 Task: Change  the formatting of the data to 'Which is Less than 10, 'In conditional formating, put the option 'Light Red Fill with Drak Red Text. 'add another formatting option Format As Table, insert the option 'Blue Table style Light 9 'In the sheet  Data Collection Spreadsheetbook
Action: Mouse moved to (184, 178)
Screenshot: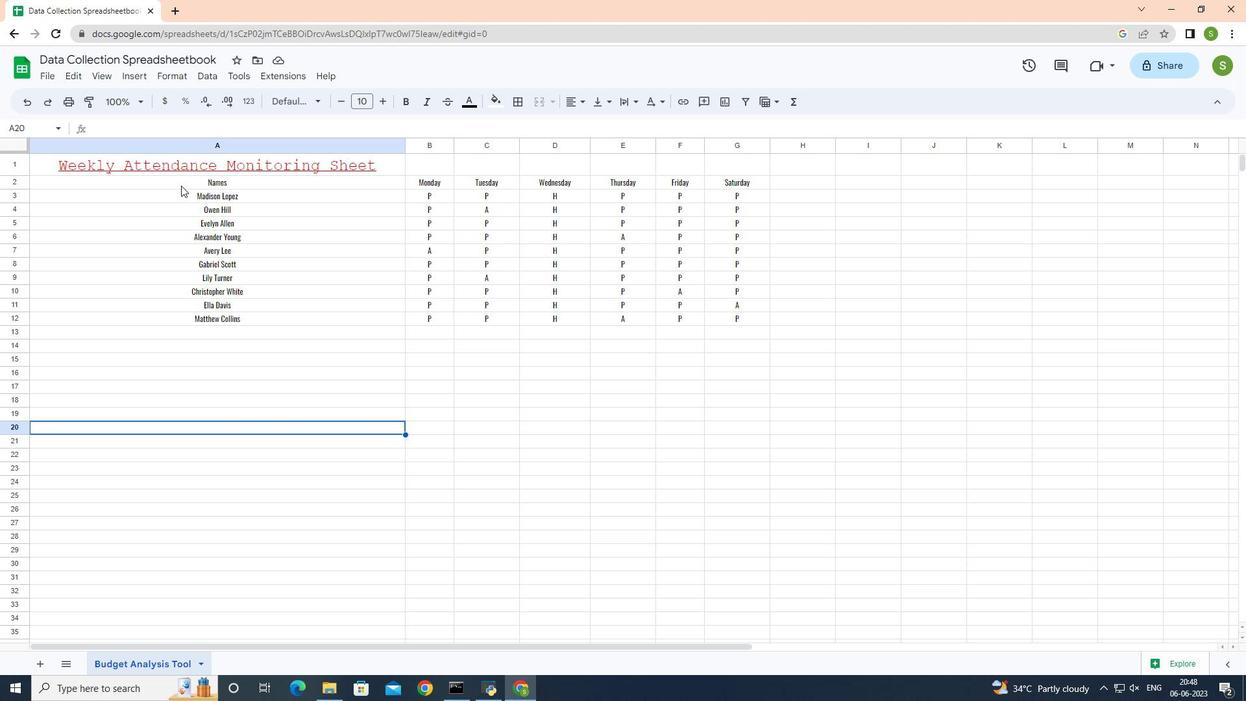 
Action: Mouse pressed left at (184, 178)
Screenshot: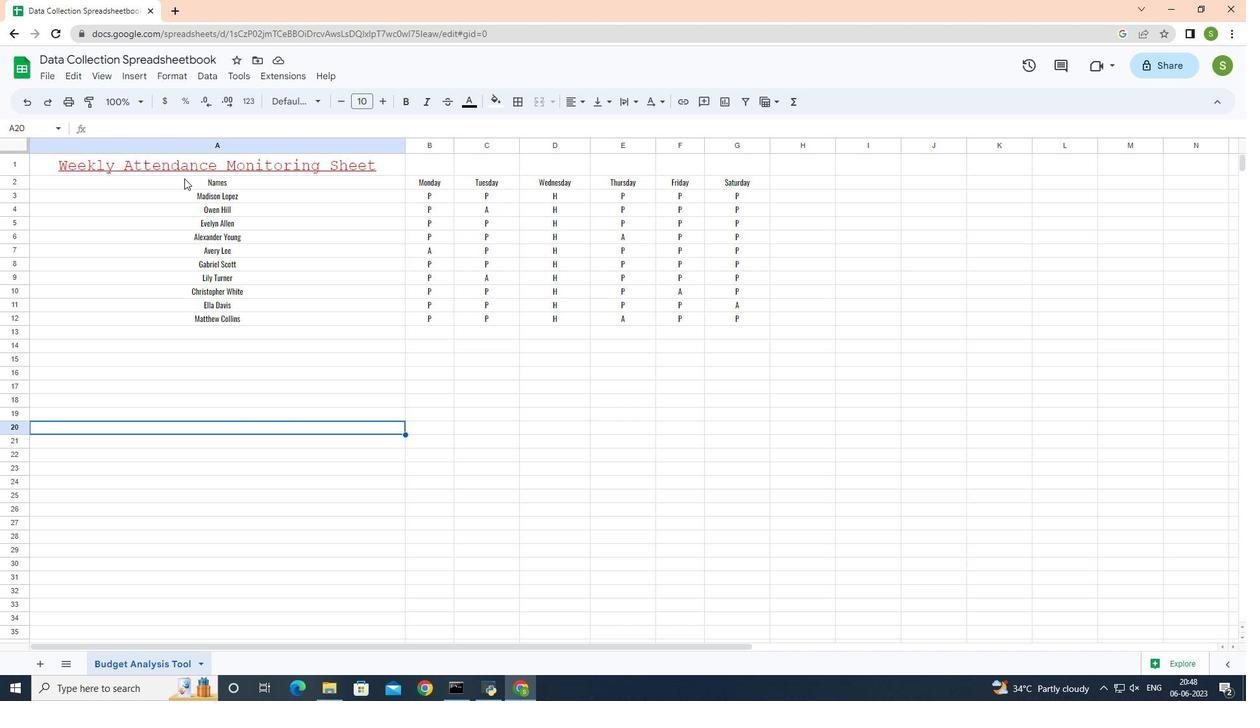 
Action: Mouse moved to (177, 77)
Screenshot: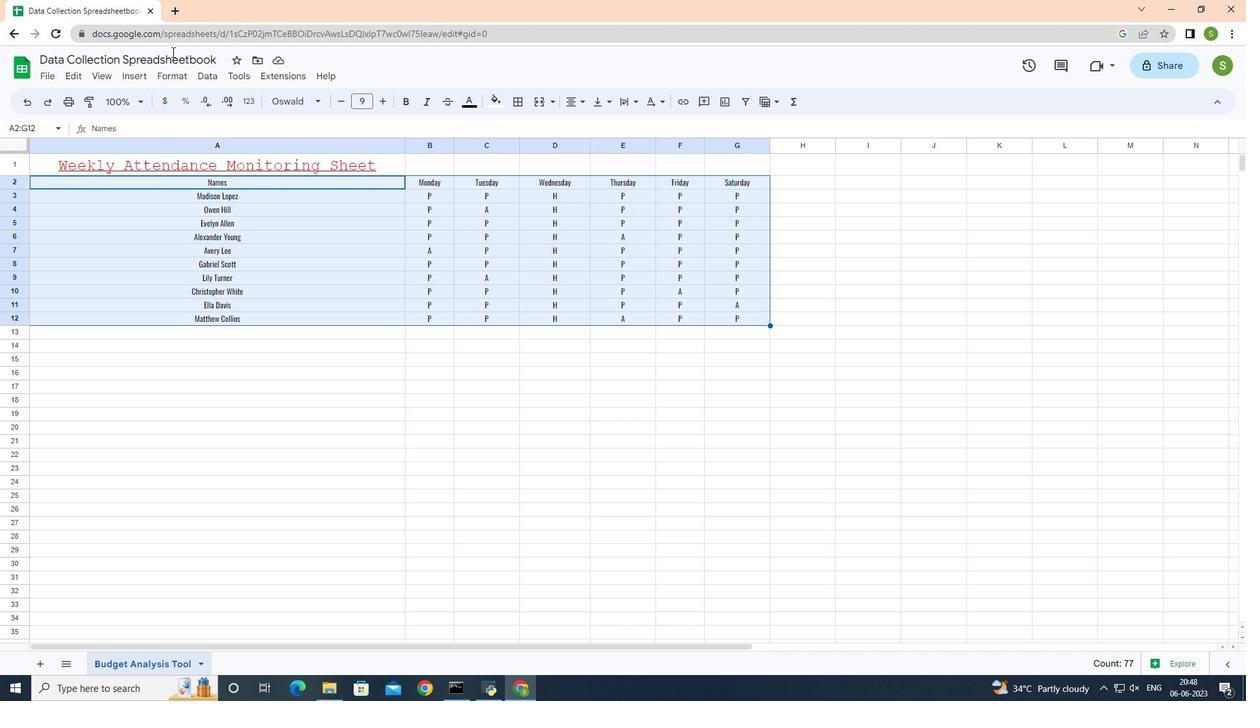 
Action: Mouse pressed left at (177, 77)
Screenshot: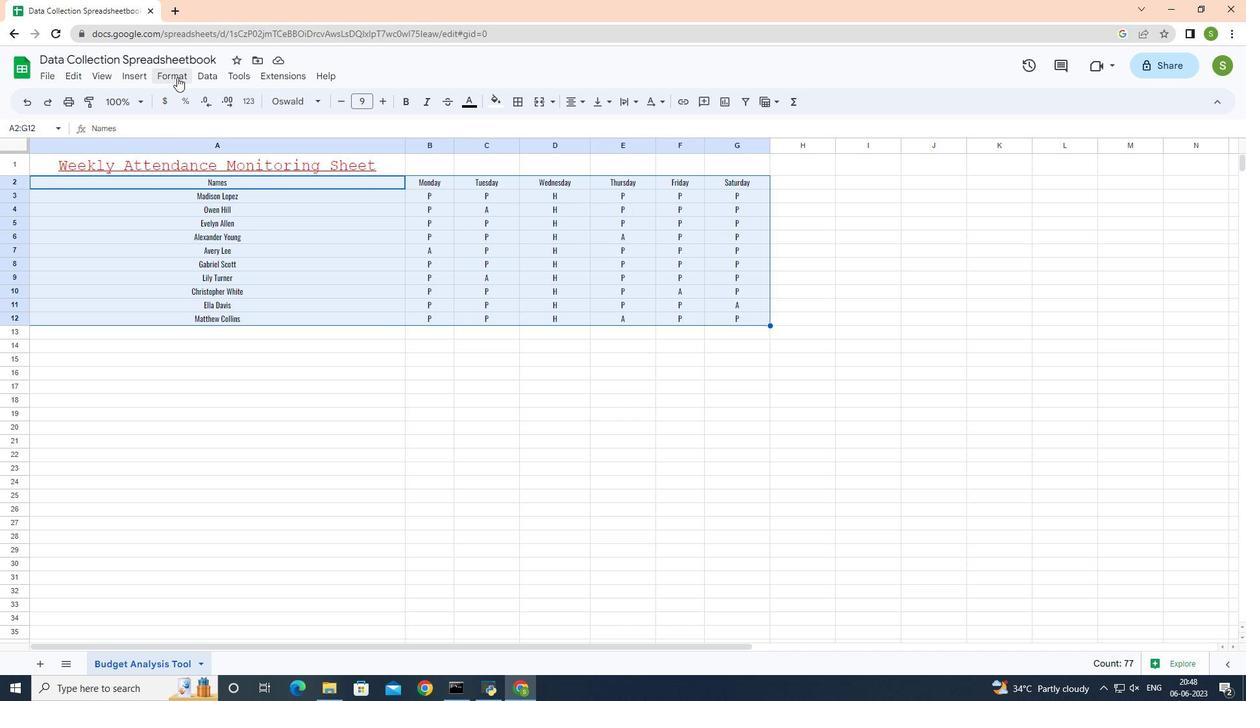 
Action: Mouse moved to (211, 295)
Screenshot: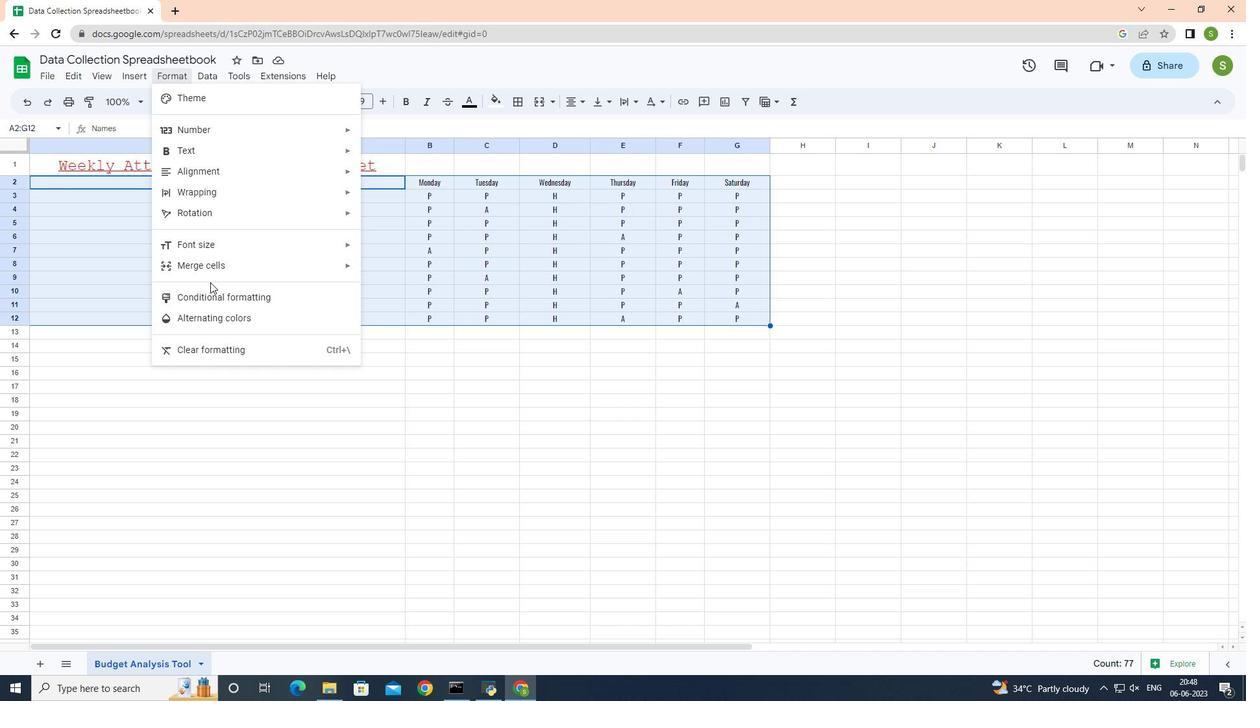 
Action: Mouse pressed left at (211, 295)
Screenshot: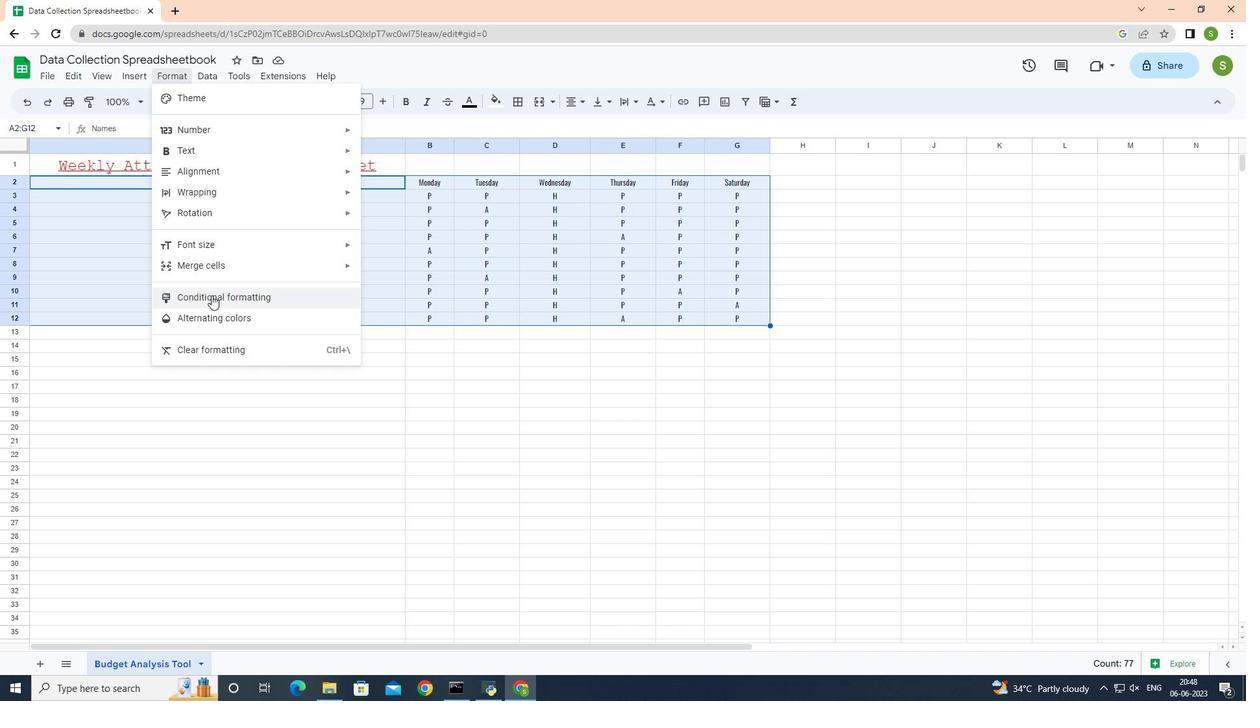 
Action: Mouse moved to (1113, 277)
Screenshot: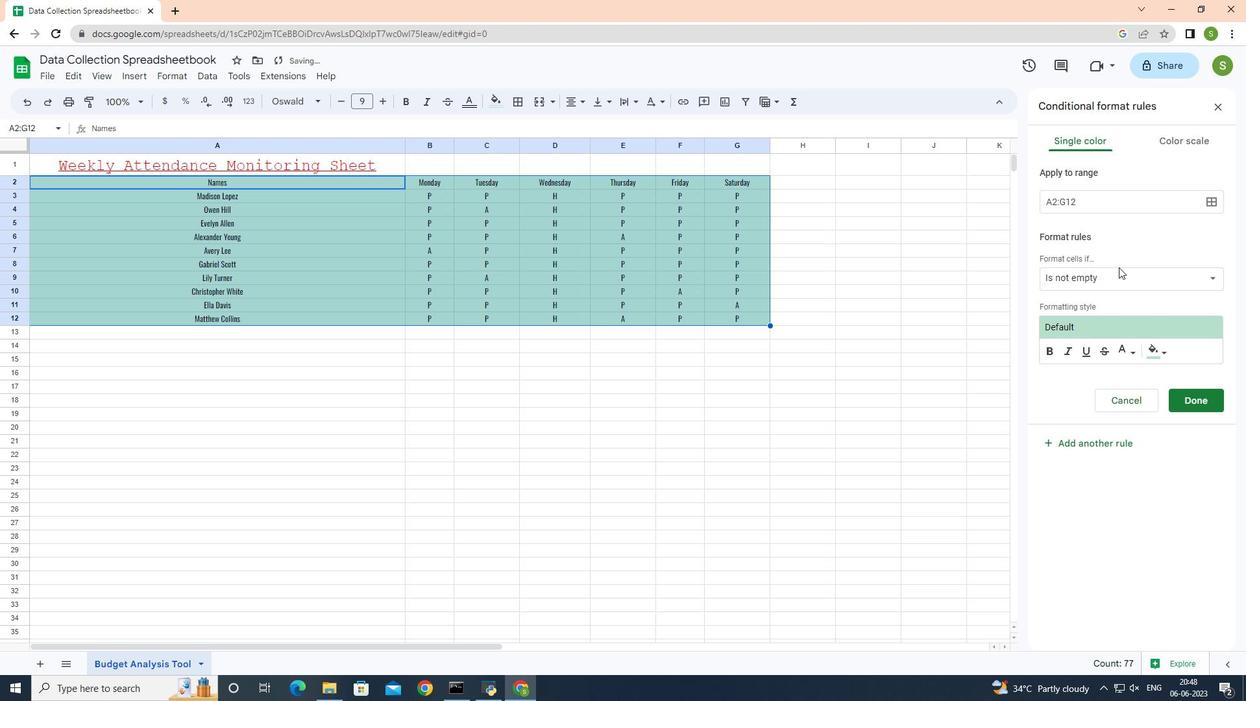 
Action: Mouse pressed left at (1113, 277)
Screenshot: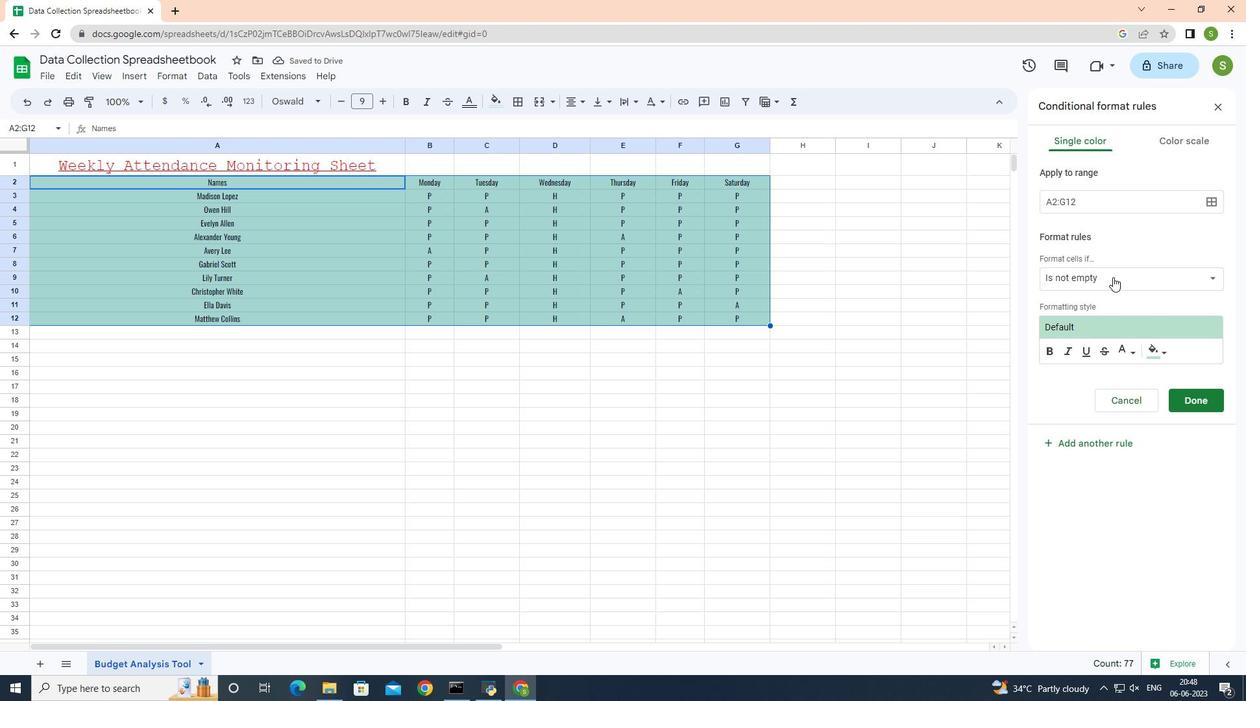 
Action: Mouse moved to (1087, 524)
Screenshot: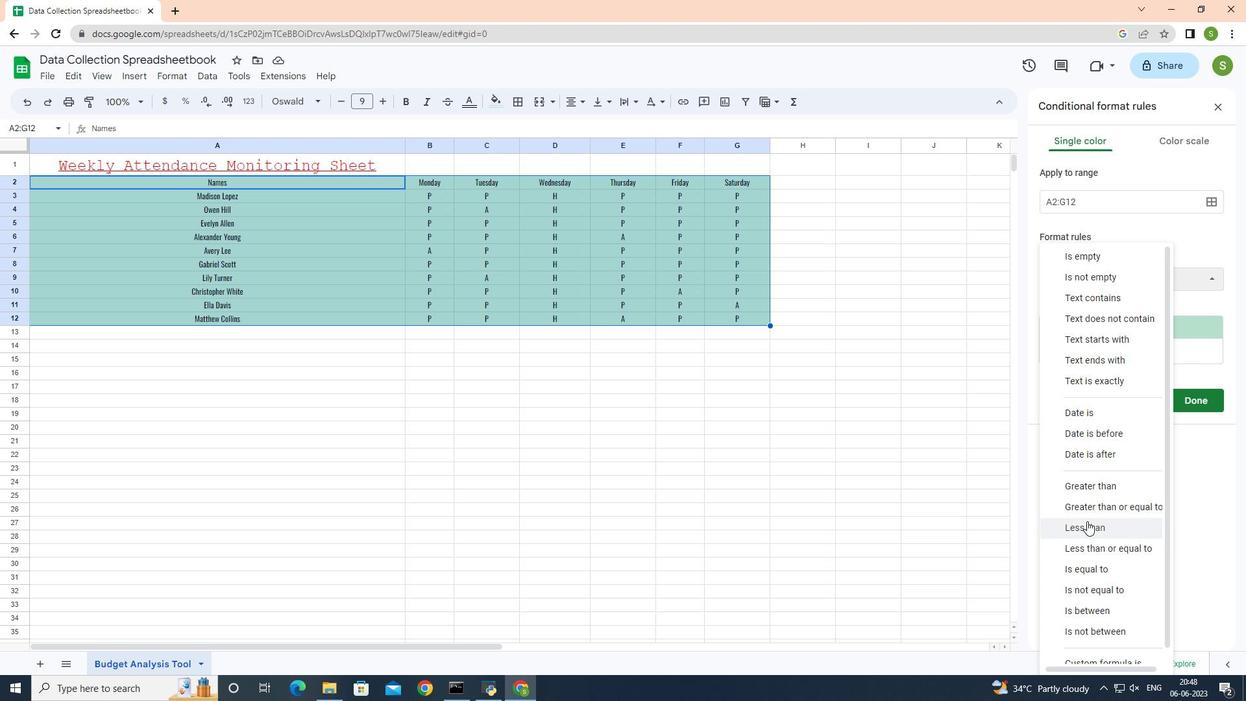 
Action: Mouse pressed left at (1087, 524)
Screenshot: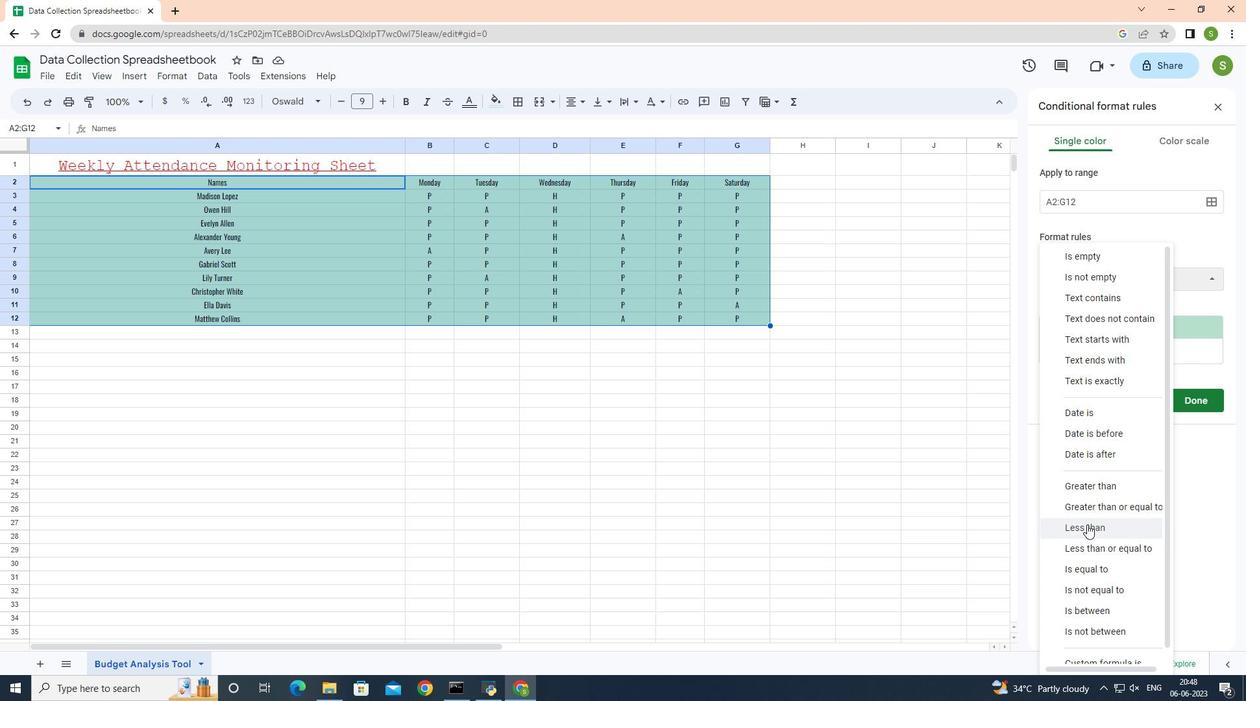 
Action: Mouse moved to (1063, 311)
Screenshot: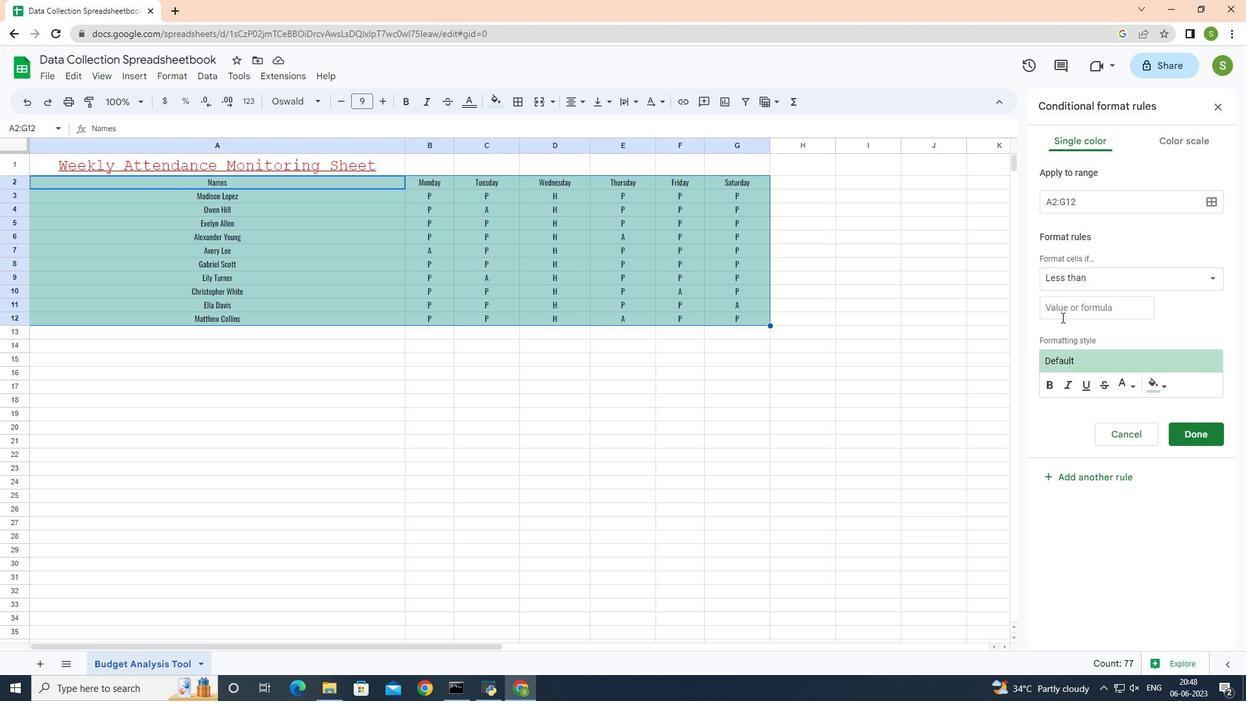 
Action: Mouse pressed left at (1063, 311)
Screenshot: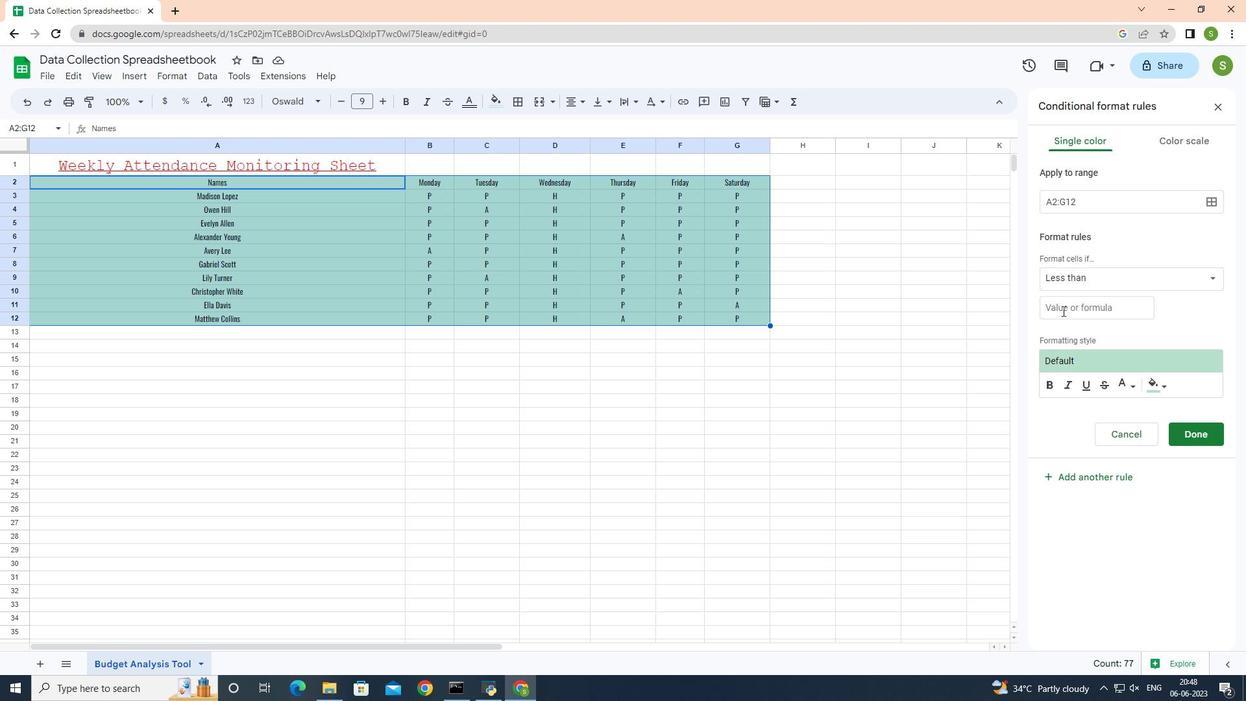 
Action: Key pressed 10
Screenshot: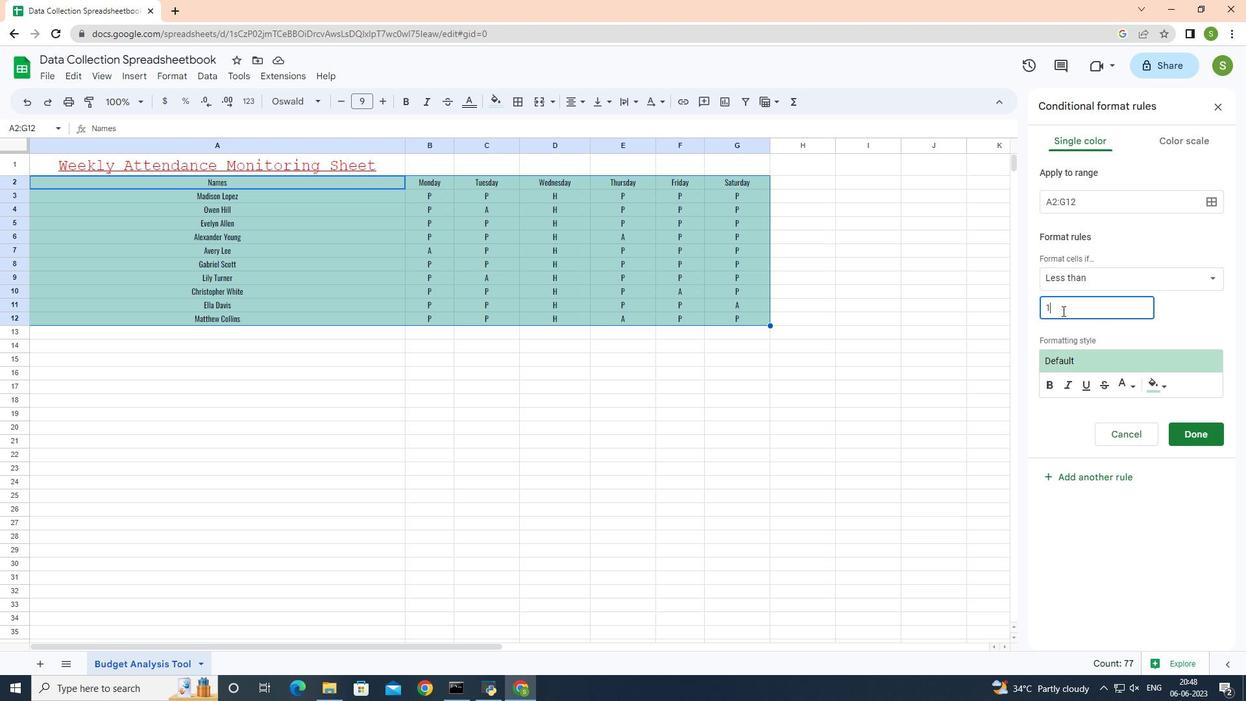 
Action: Mouse moved to (1164, 387)
Screenshot: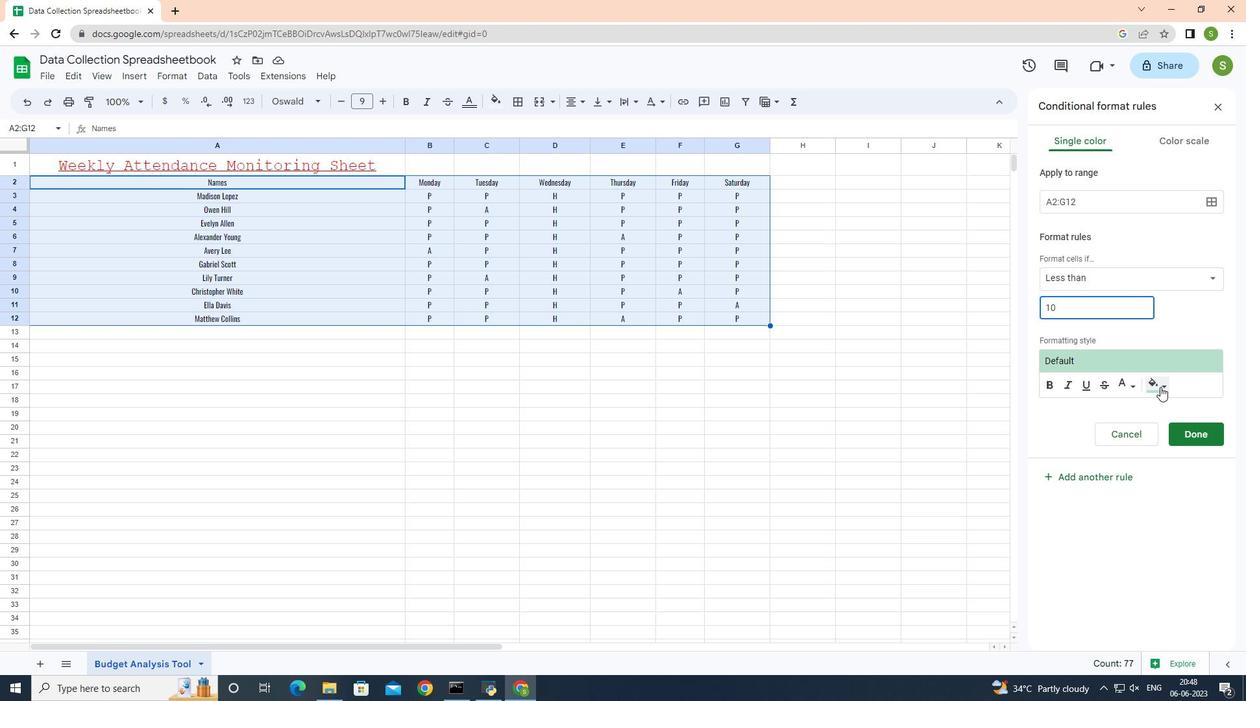 
Action: Mouse pressed left at (1164, 387)
Screenshot: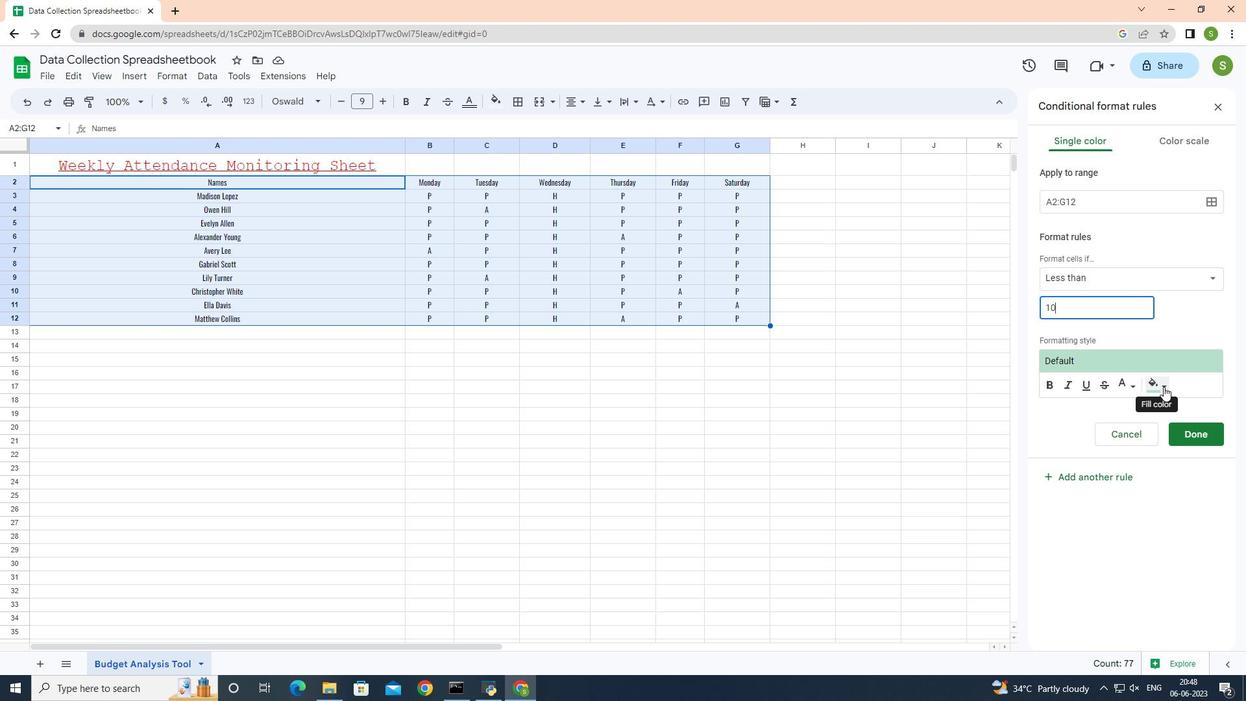 
Action: Mouse moved to (1040, 443)
Screenshot: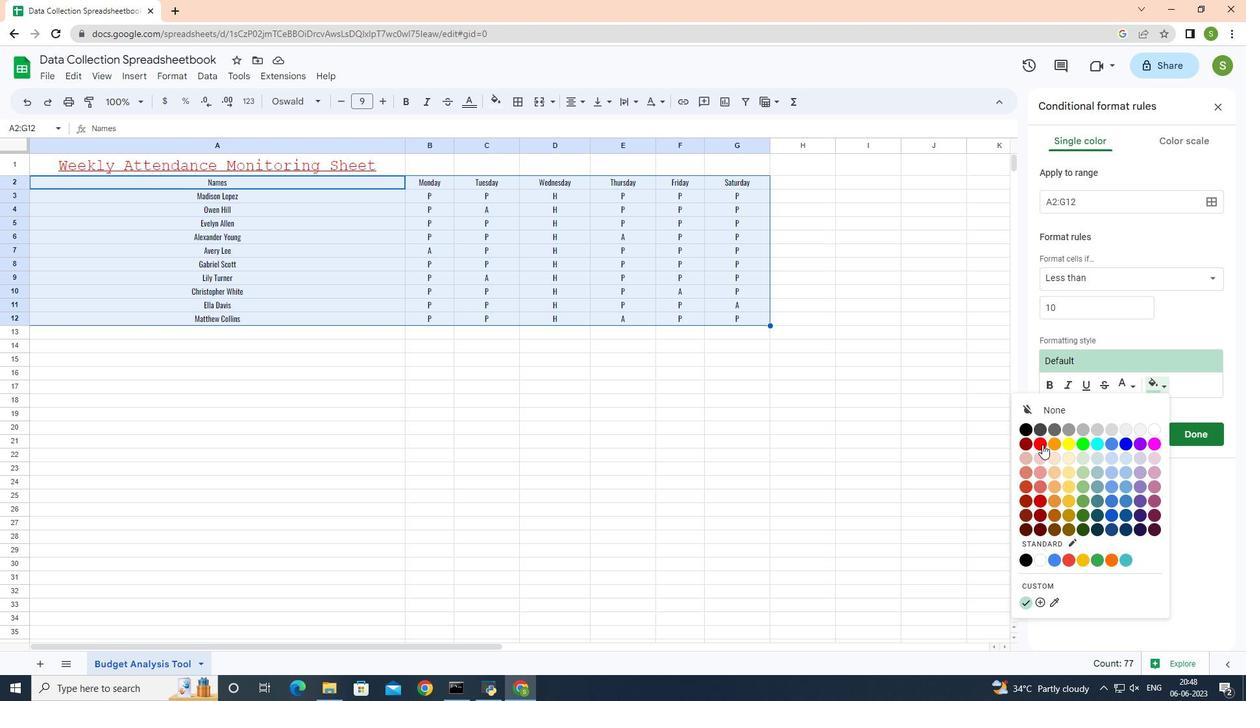 
Action: Mouse pressed left at (1040, 443)
Screenshot: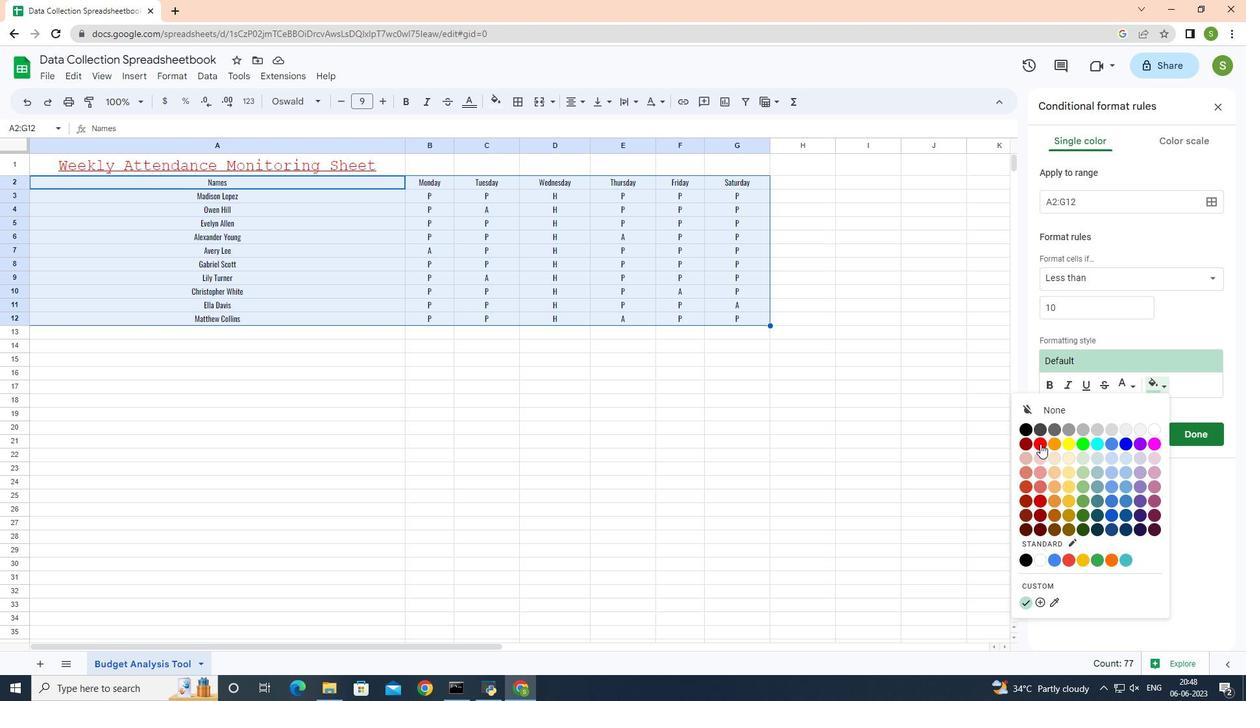 
Action: Mouse moved to (1136, 385)
Screenshot: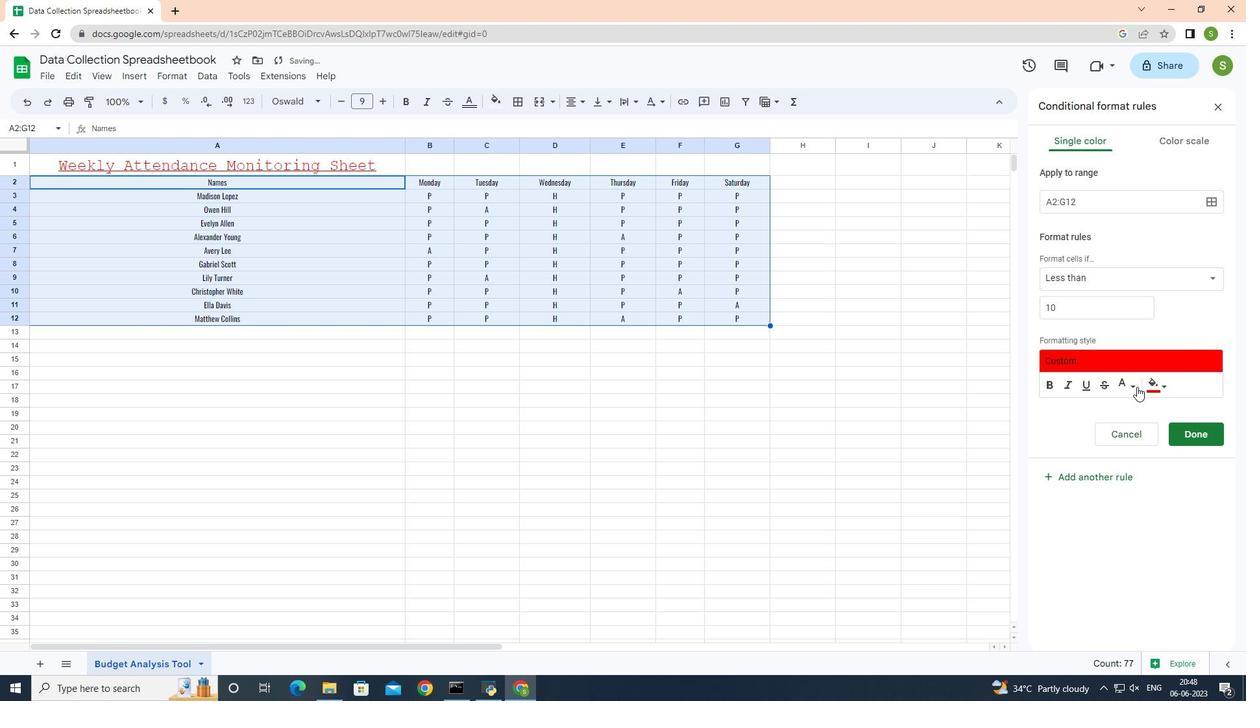 
Action: Mouse pressed left at (1136, 385)
Screenshot: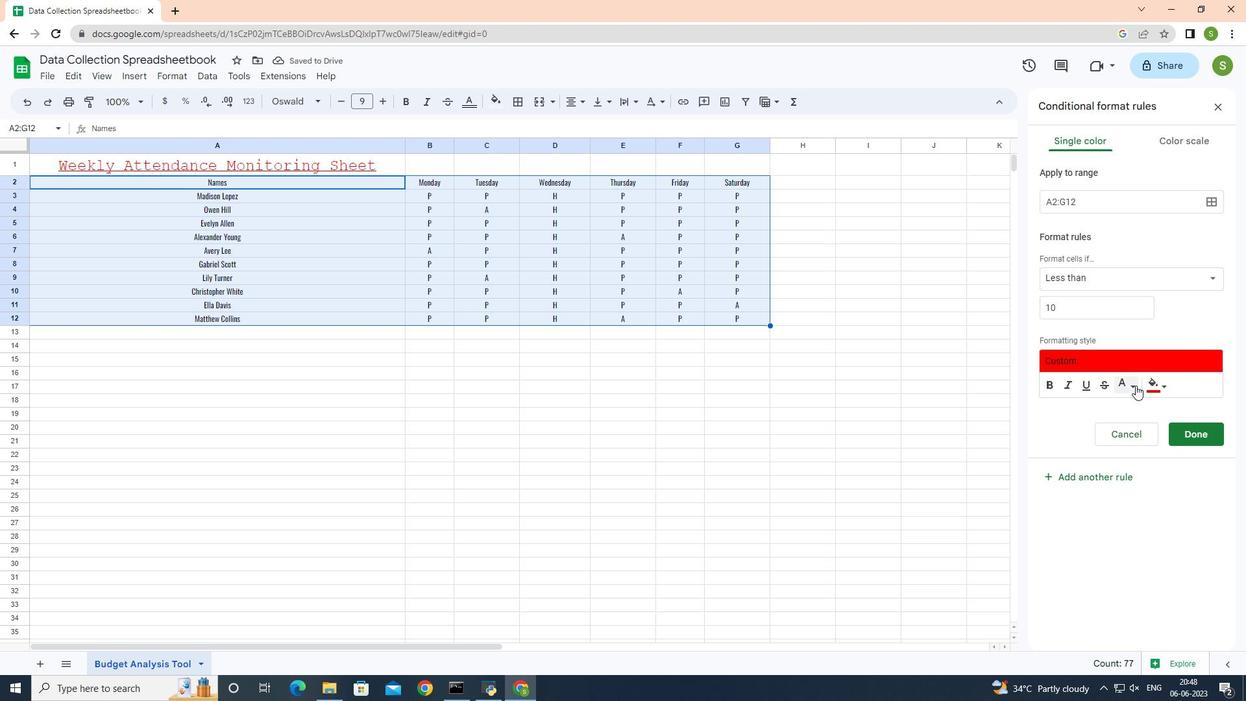 
Action: Mouse moved to (1009, 500)
Screenshot: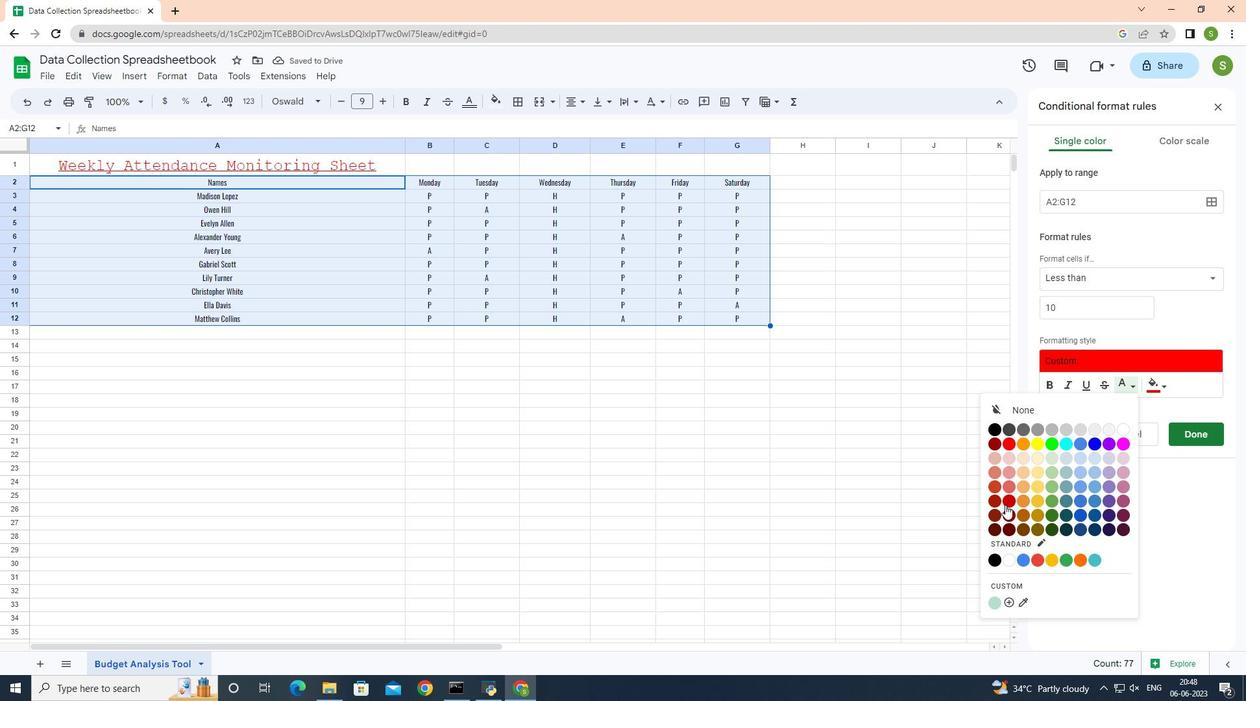 
Action: Mouse pressed left at (1009, 500)
Screenshot: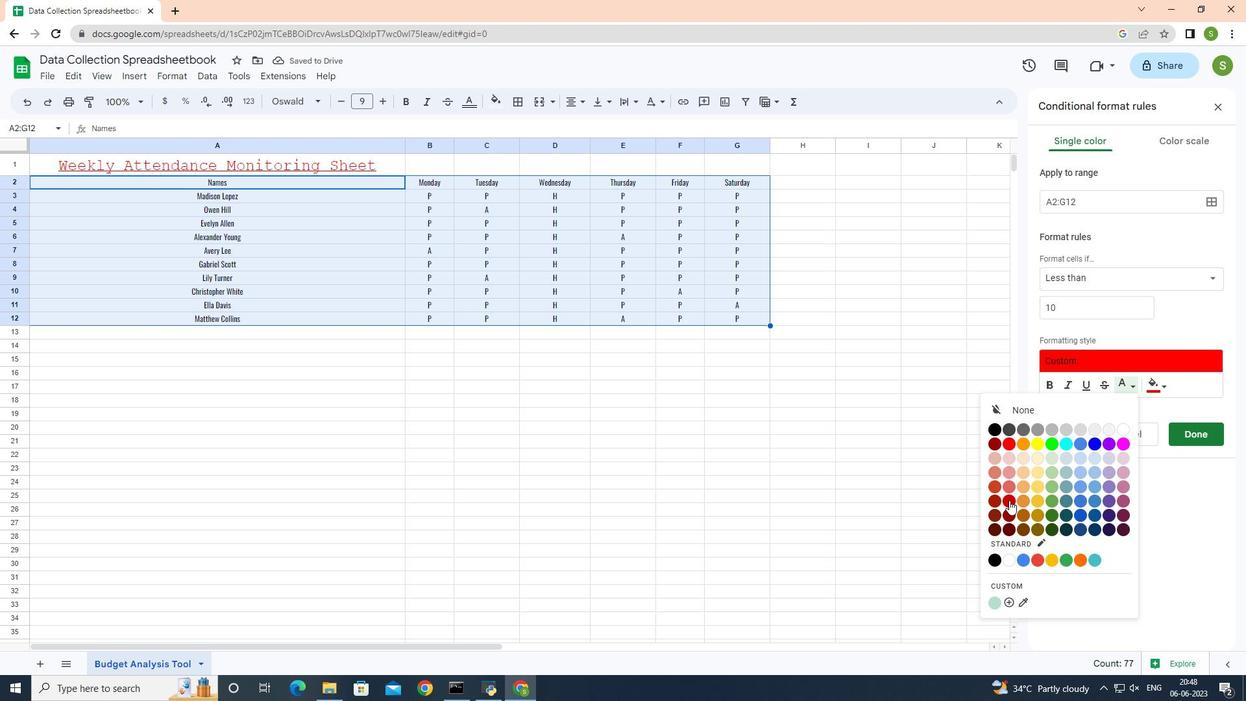 
Action: Mouse moved to (1189, 437)
Screenshot: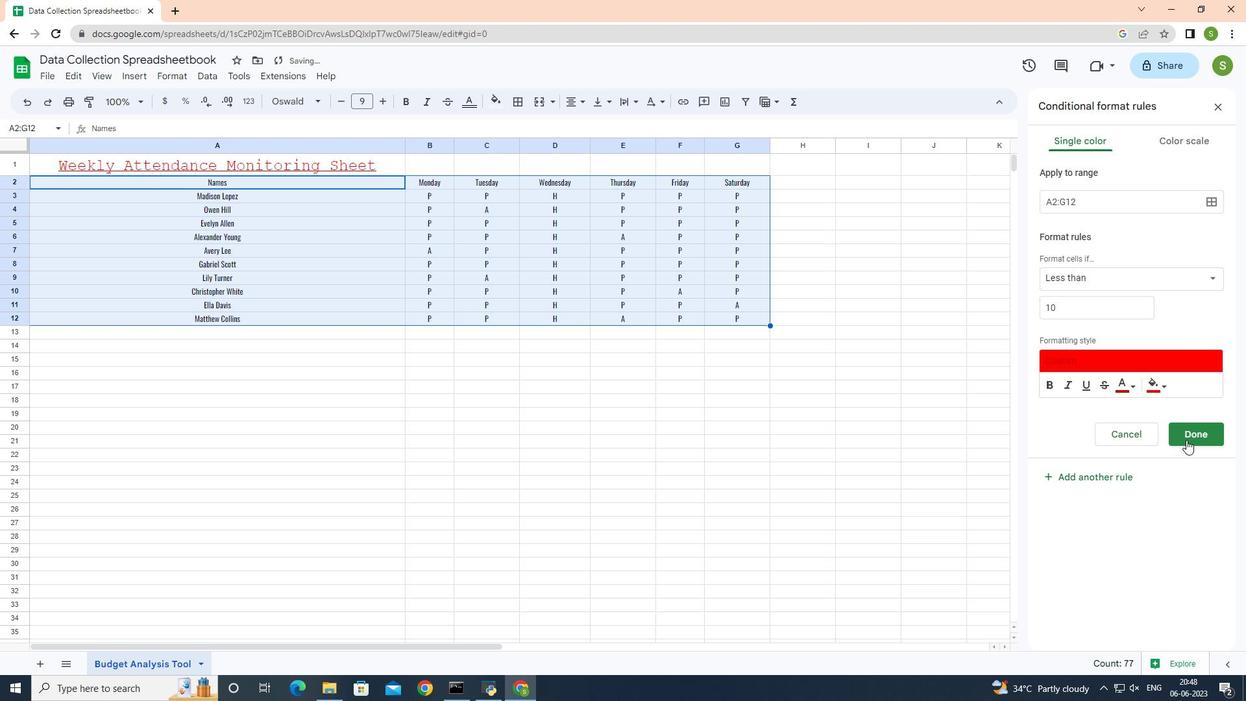 
Action: Mouse pressed left at (1189, 437)
Screenshot: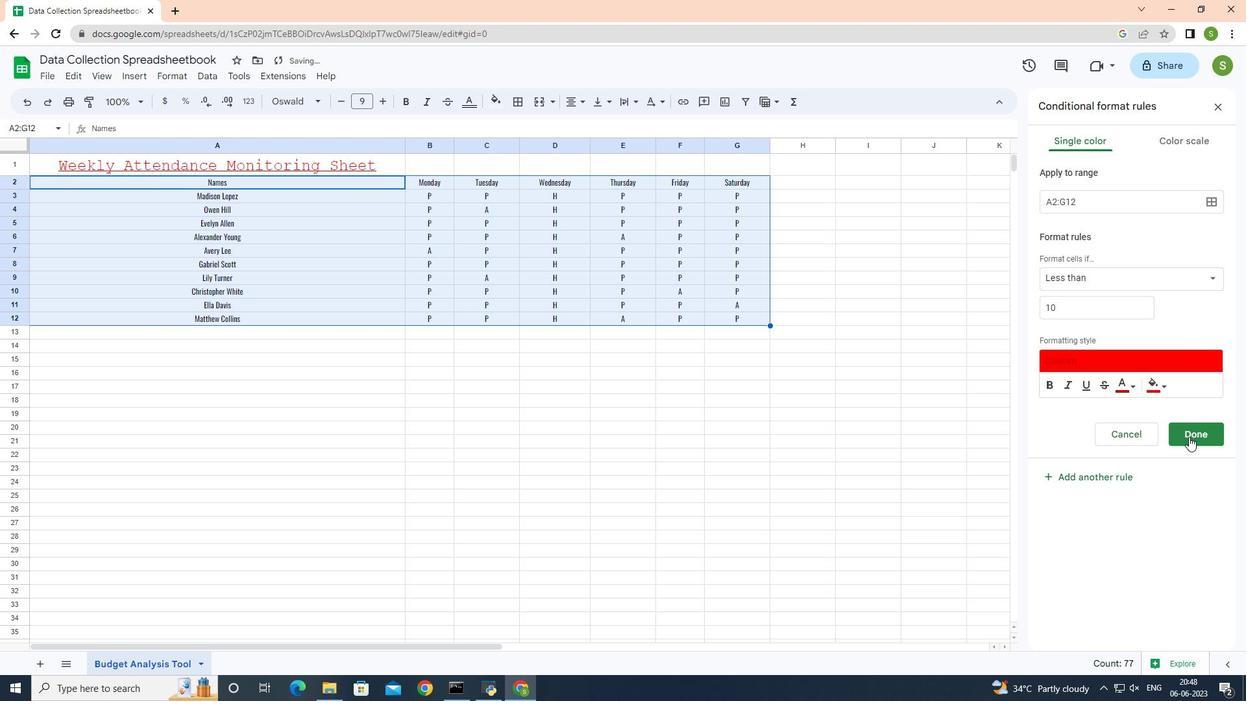 
Action: Mouse moved to (159, 74)
Screenshot: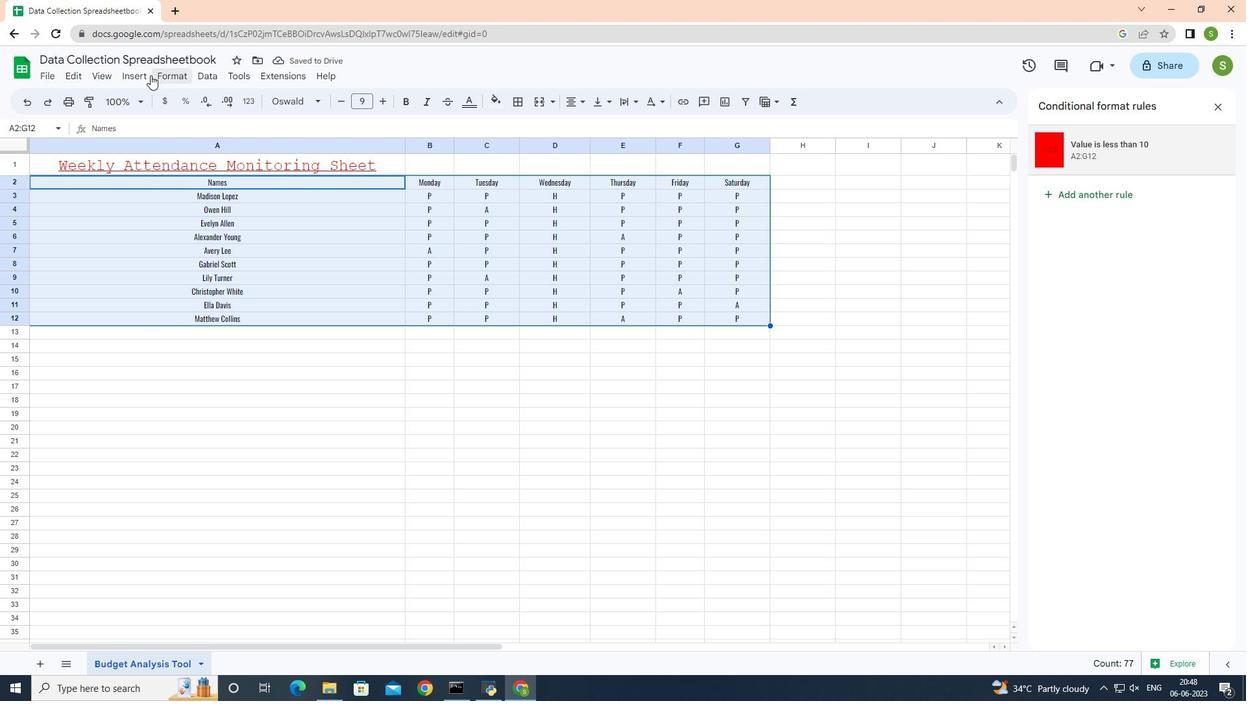 
Action: Mouse pressed left at (159, 74)
Screenshot: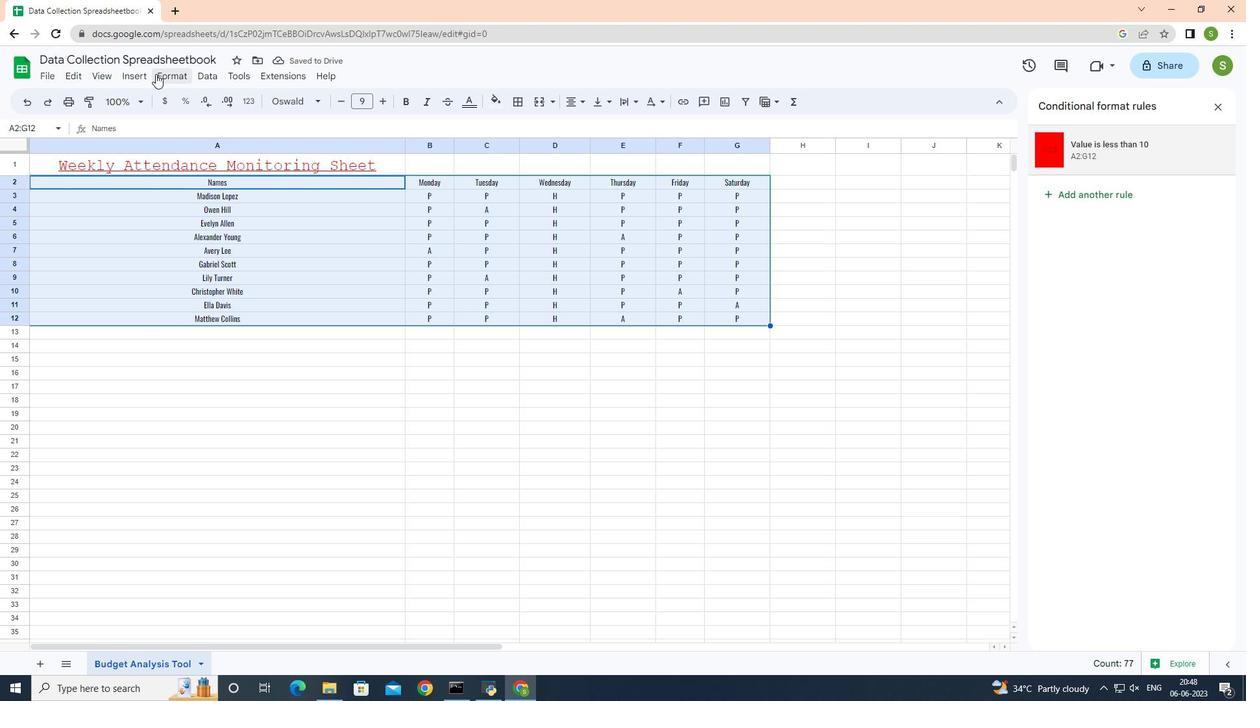 
Action: Mouse moved to (191, 319)
Screenshot: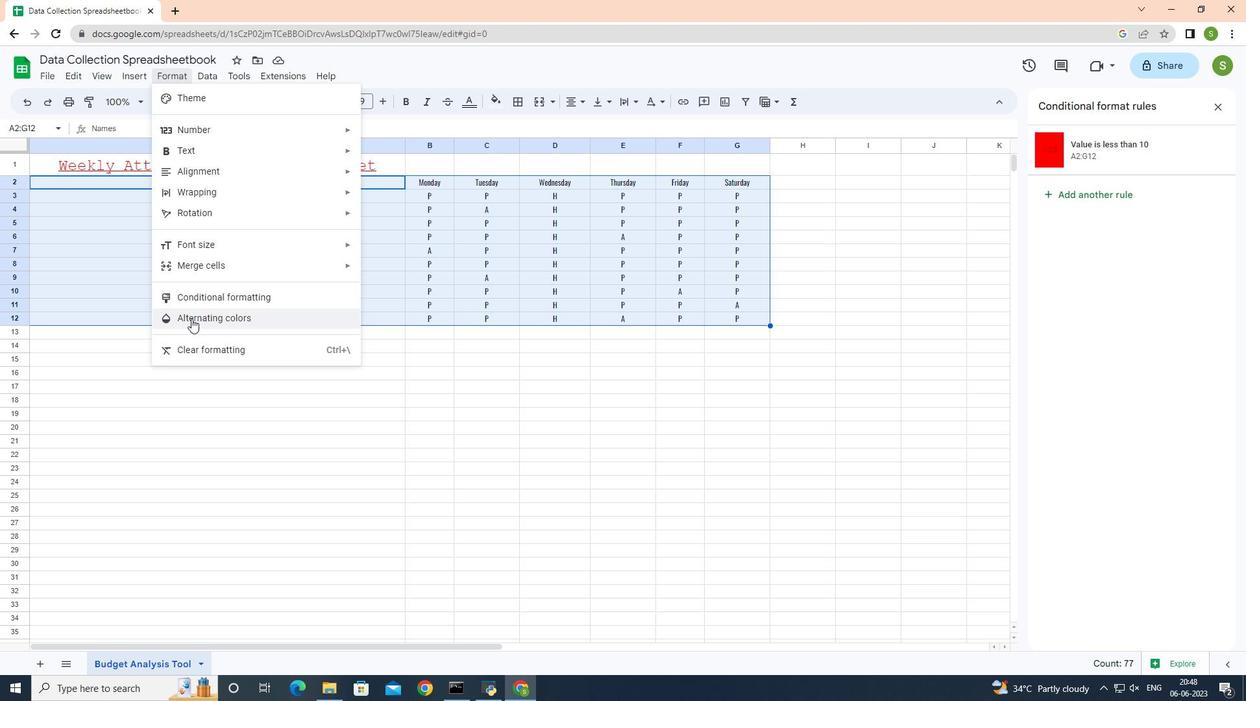 
Action: Mouse pressed left at (191, 319)
Screenshot: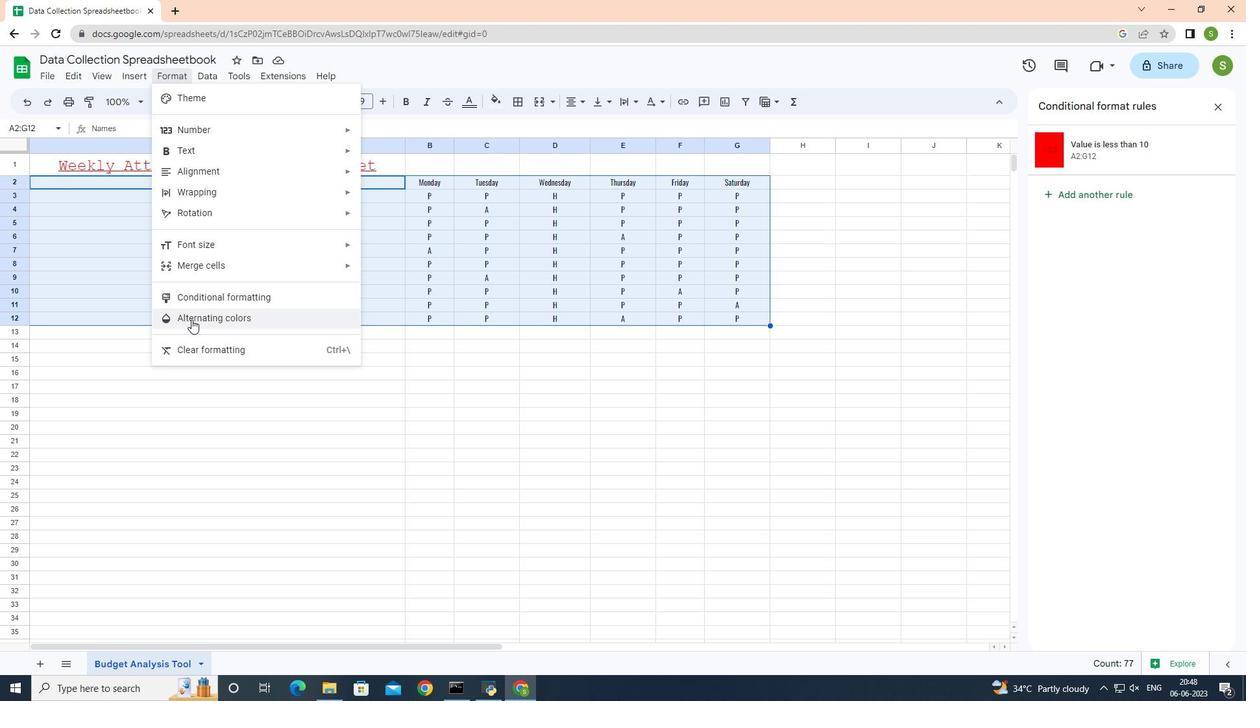 
Action: Mouse moved to (1076, 272)
Screenshot: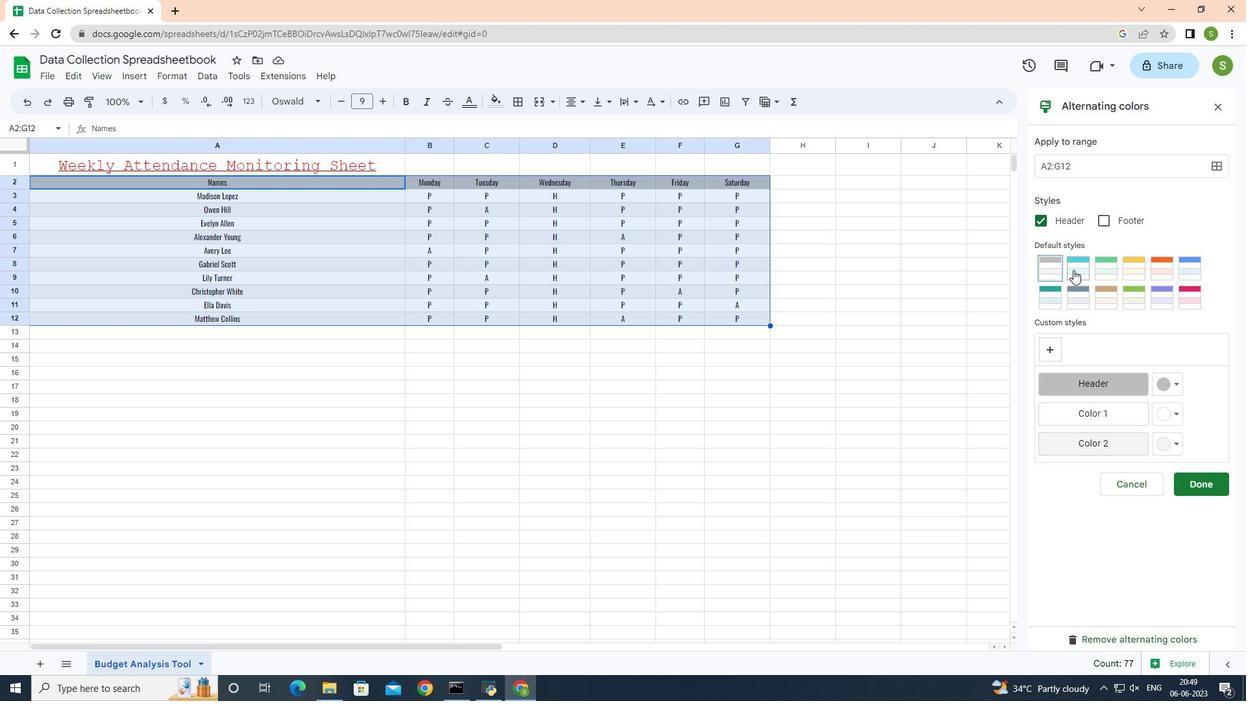 
Action: Mouse pressed left at (1076, 272)
Screenshot: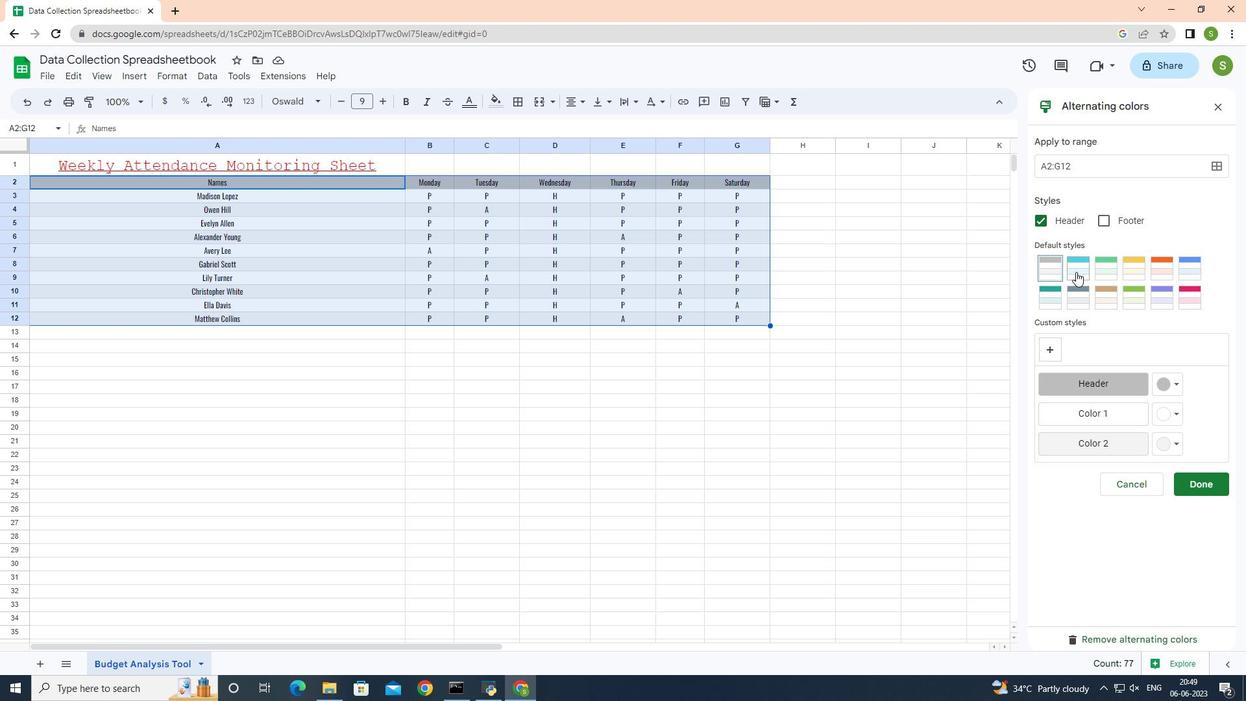 
Action: Mouse moved to (1205, 487)
Screenshot: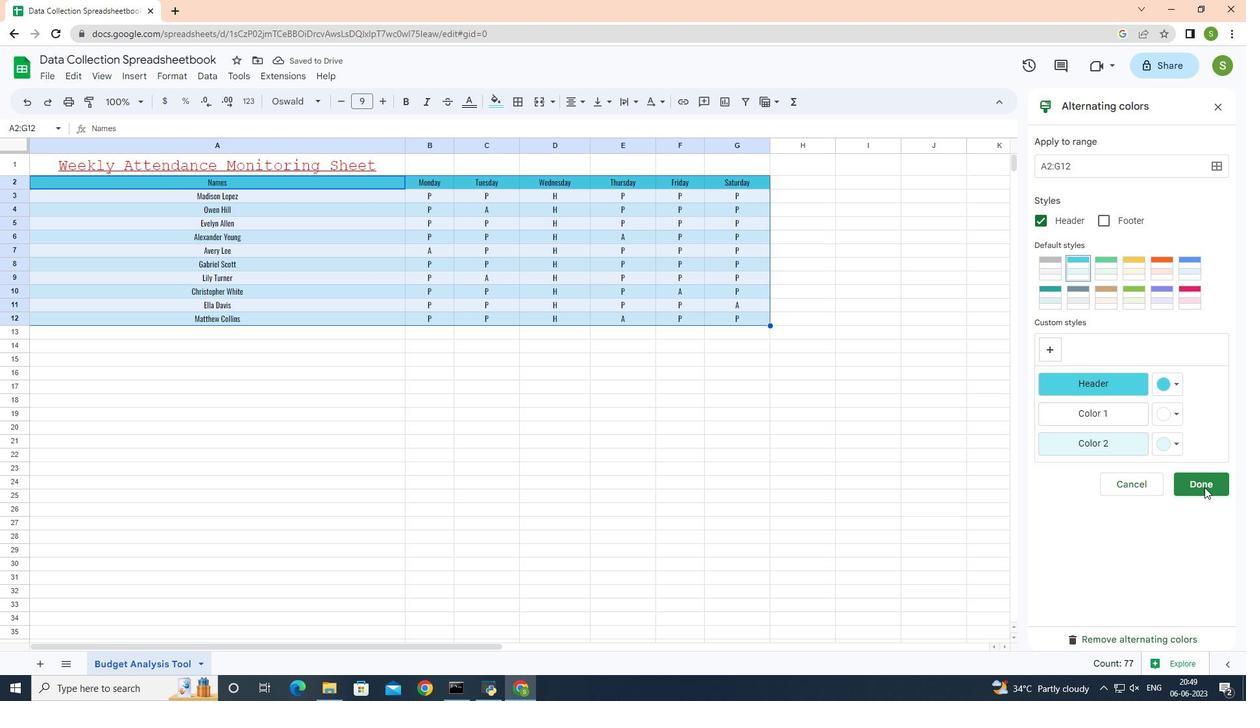 
Action: Mouse pressed left at (1205, 487)
Screenshot: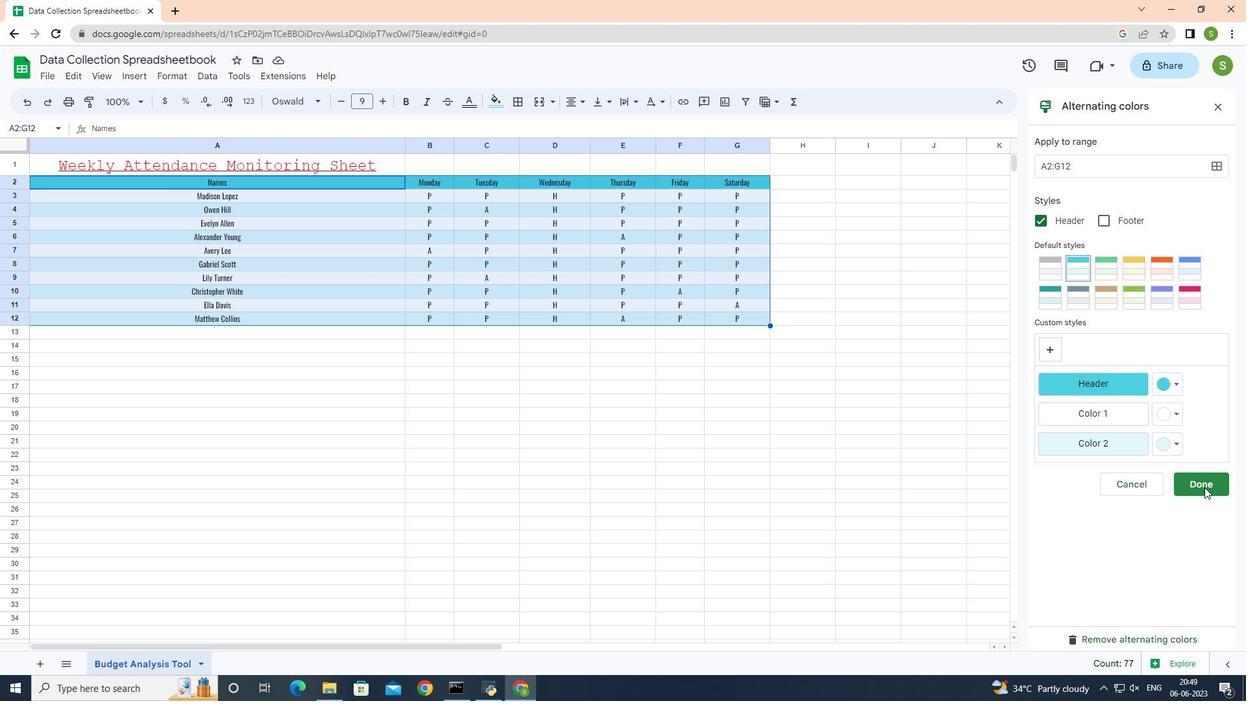 
Action: Mouse moved to (1218, 105)
Screenshot: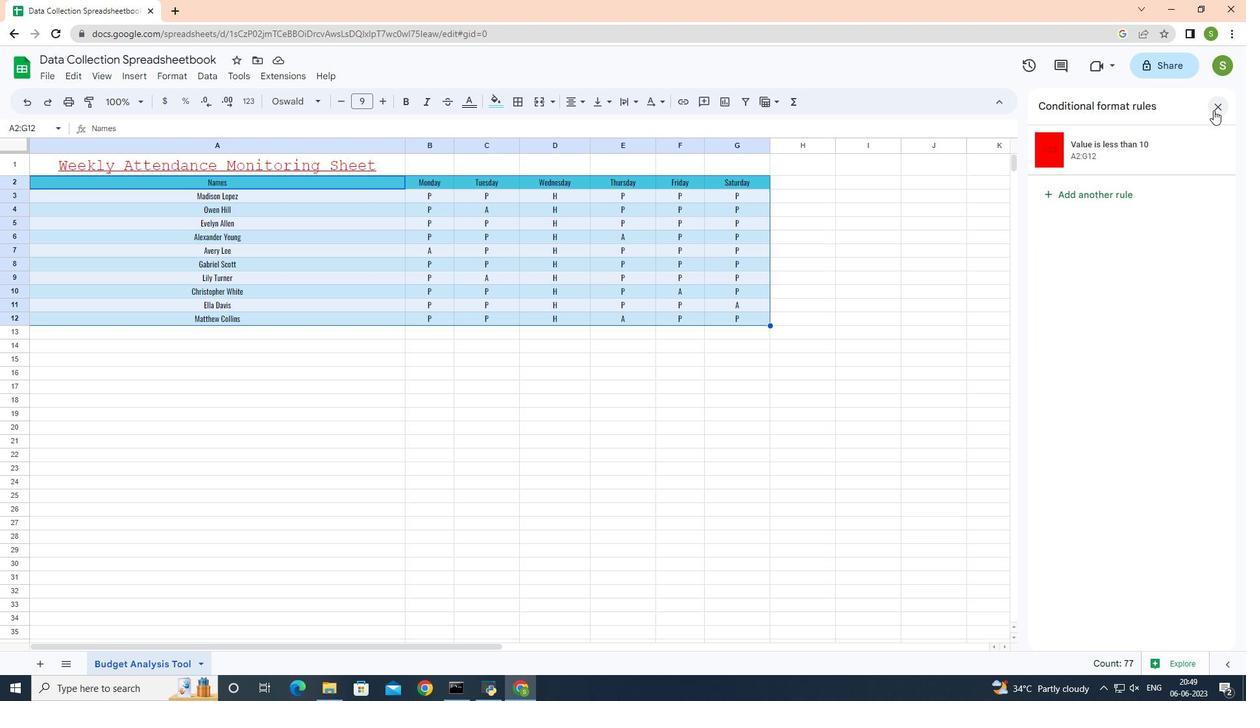 
Action: Mouse pressed left at (1218, 105)
Screenshot: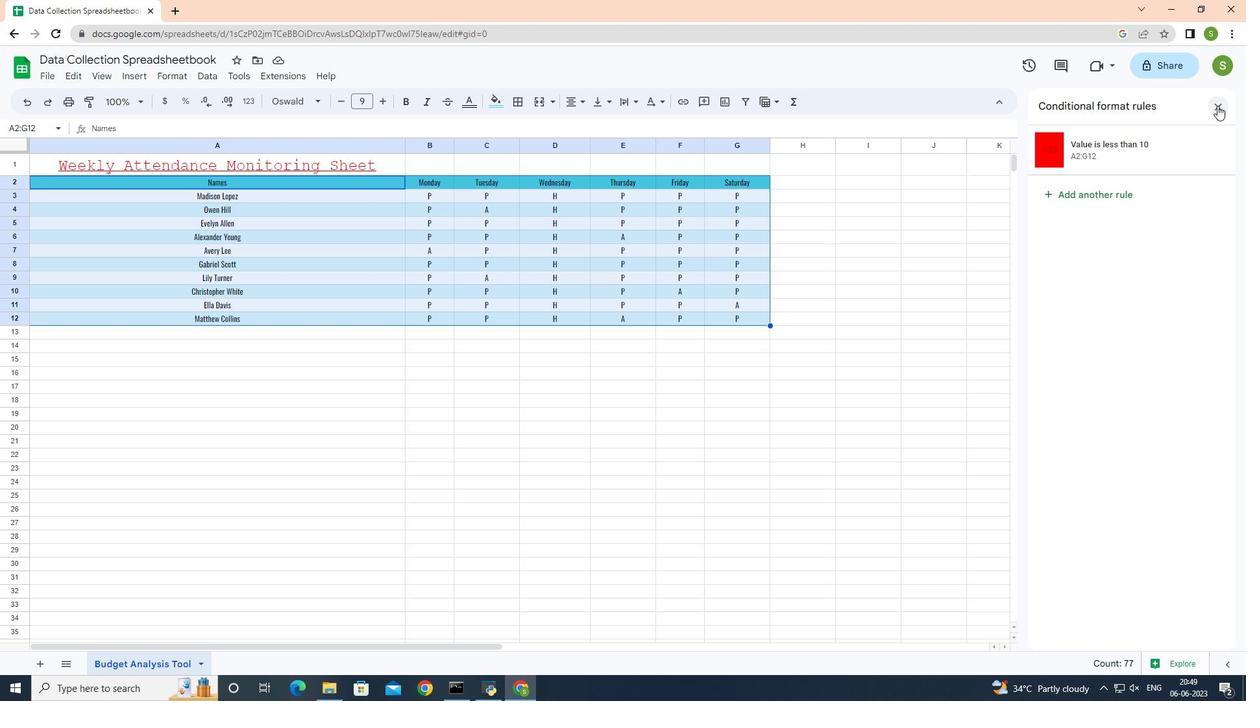 
Action: Mouse moved to (482, 357)
Screenshot: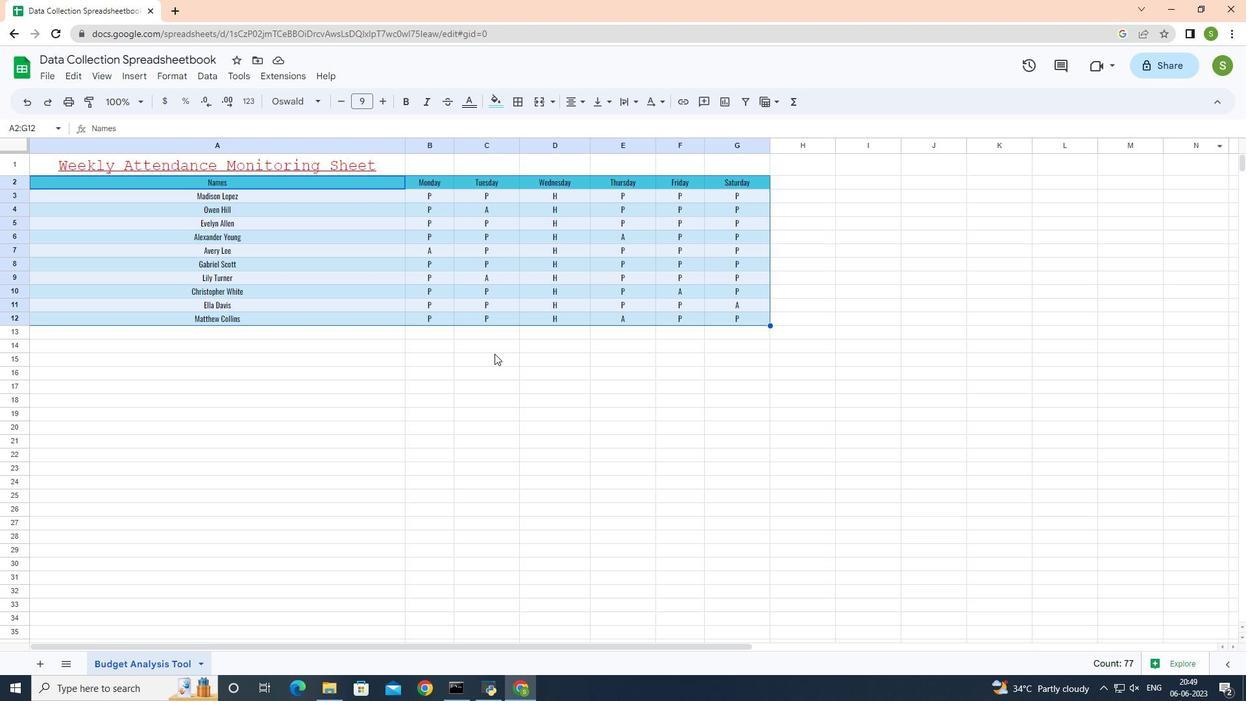 
Action: Key pressed ctrl+S
Screenshot: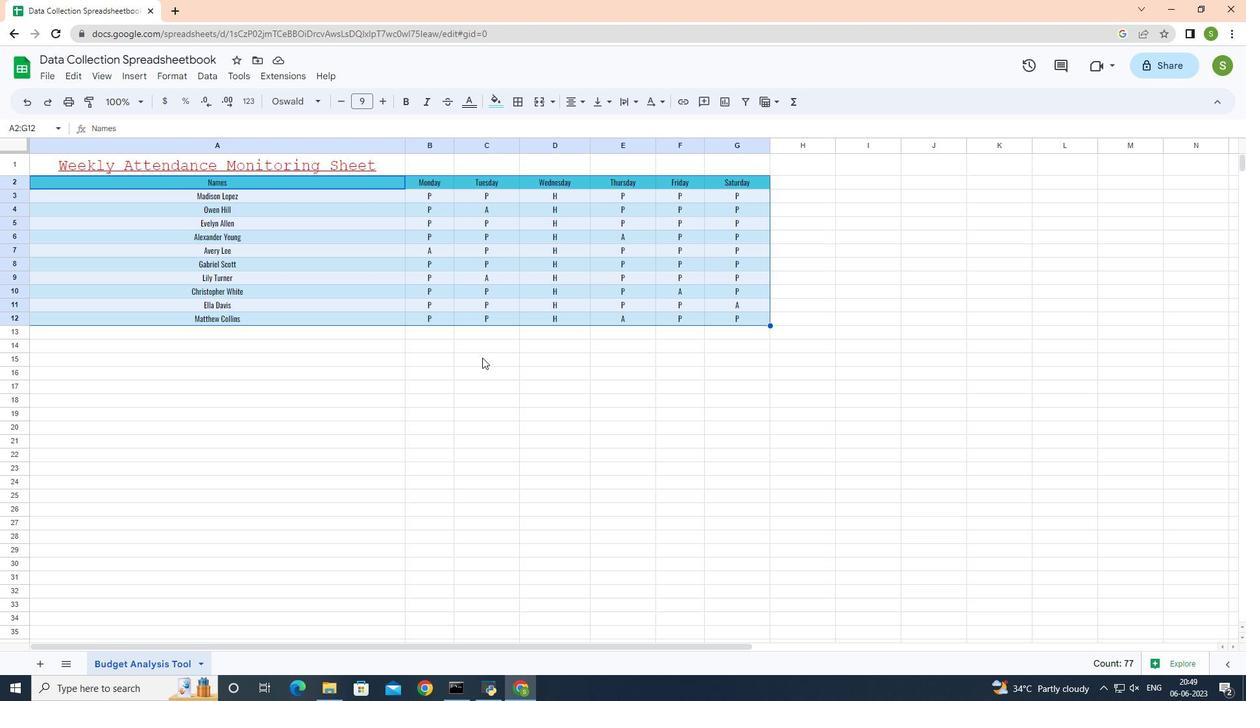 
Action: Mouse moved to (414, 395)
Screenshot: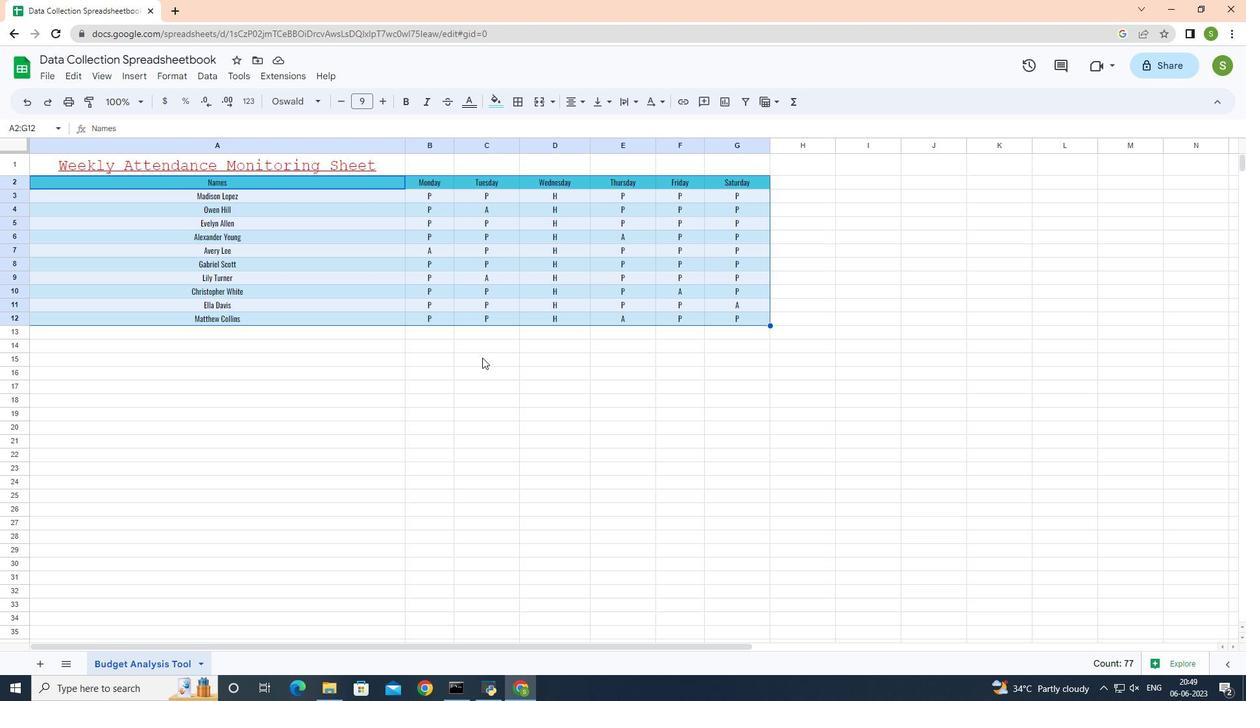 
